 Task: Upload cover image in a new group
Action: Mouse moved to (592, 74)
Screenshot: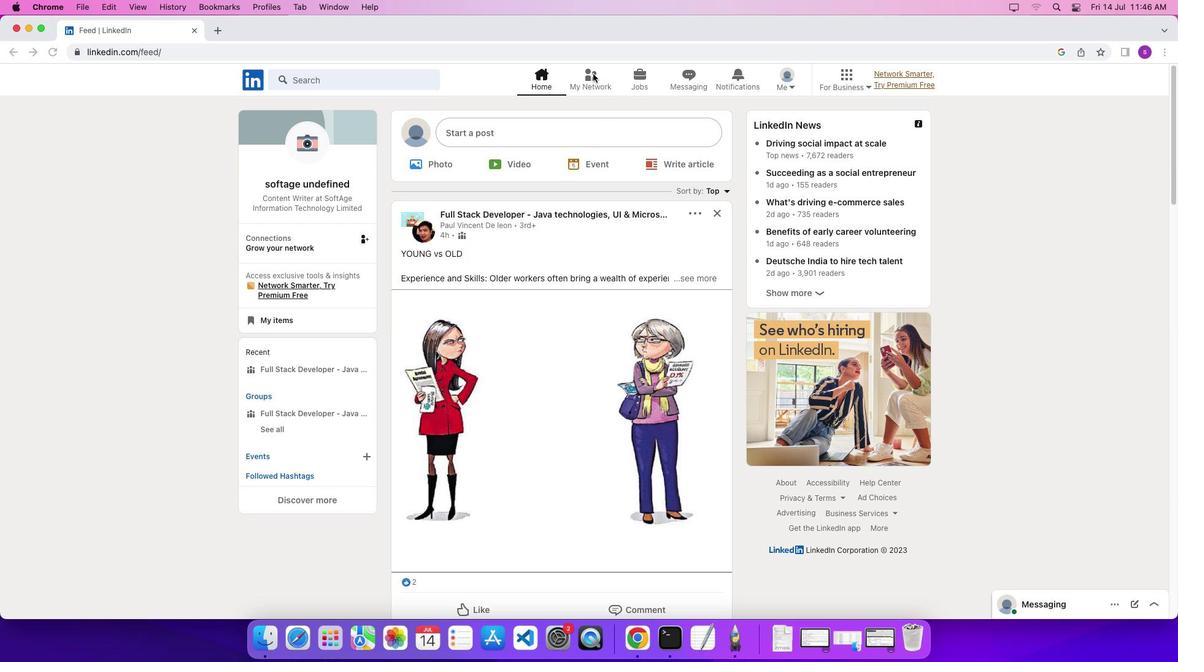 
Action: Mouse pressed left at (592, 74)
Screenshot: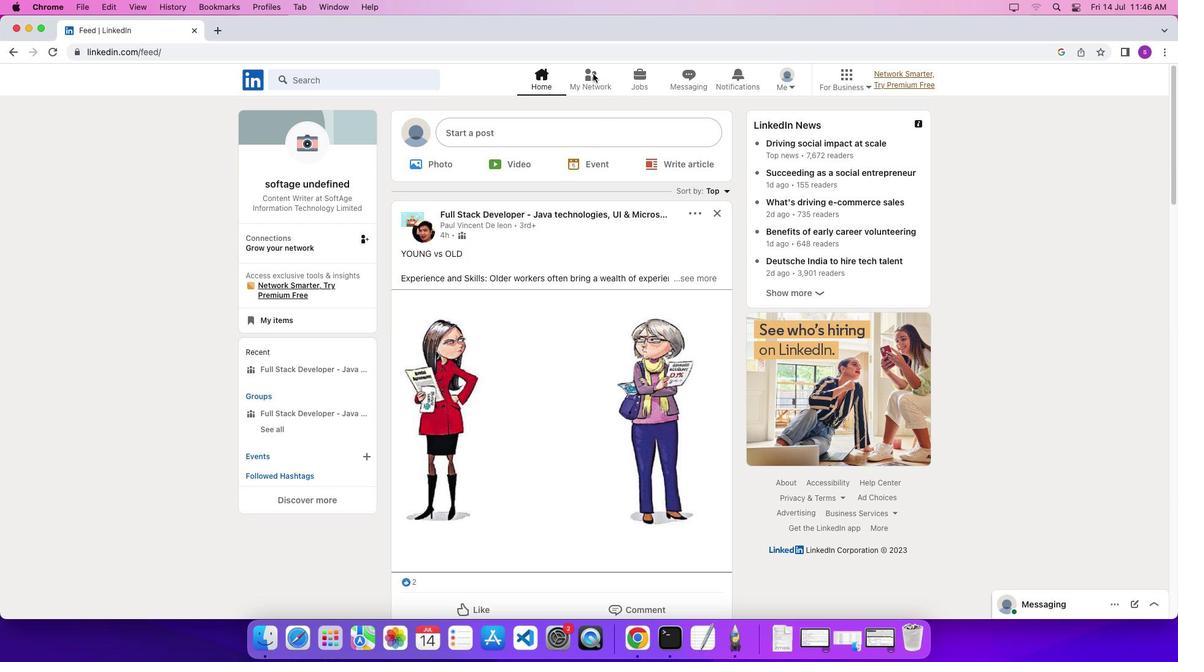 
Action: Mouse pressed left at (592, 74)
Screenshot: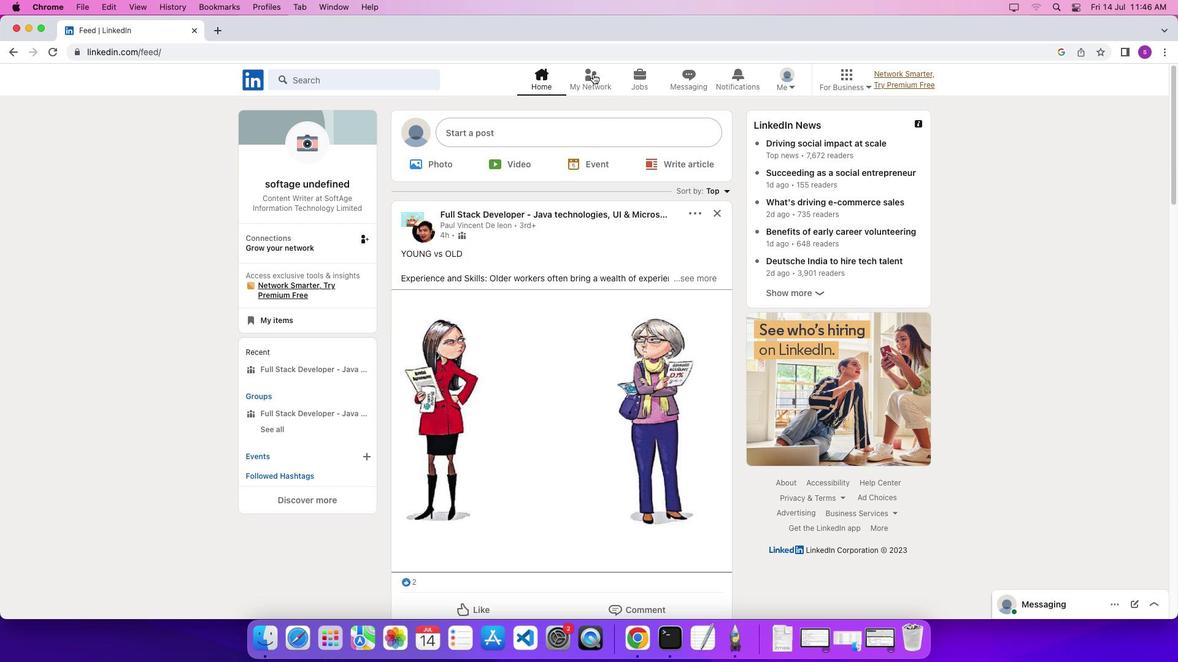 
Action: Mouse moved to (313, 218)
Screenshot: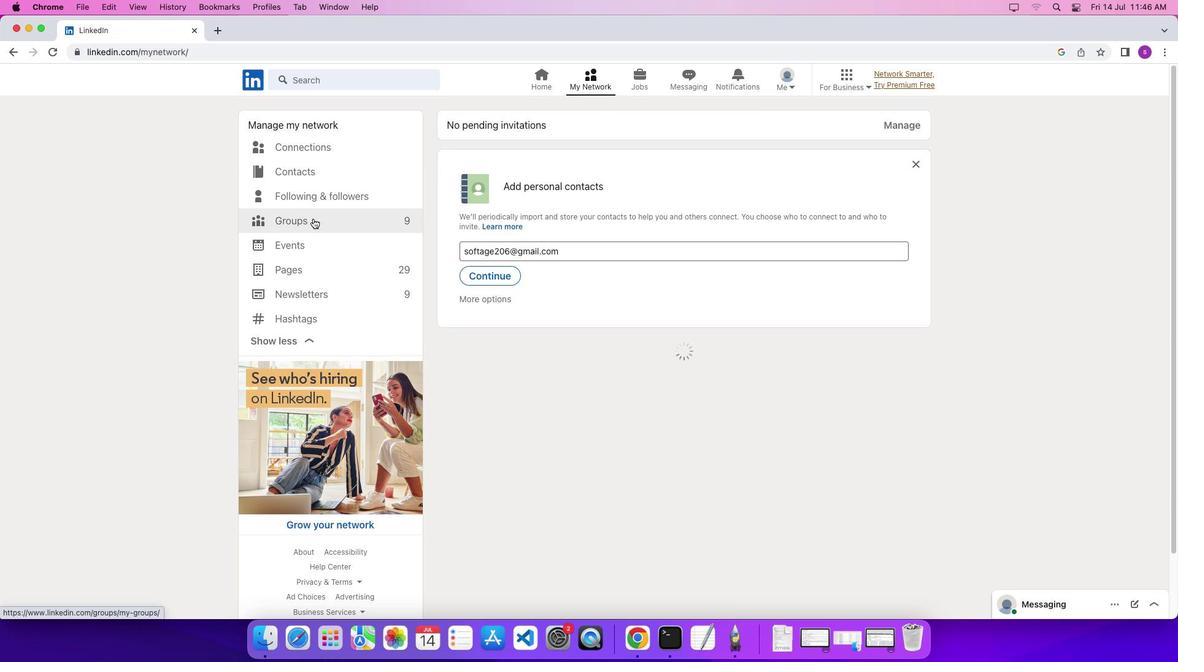 
Action: Mouse pressed left at (313, 218)
Screenshot: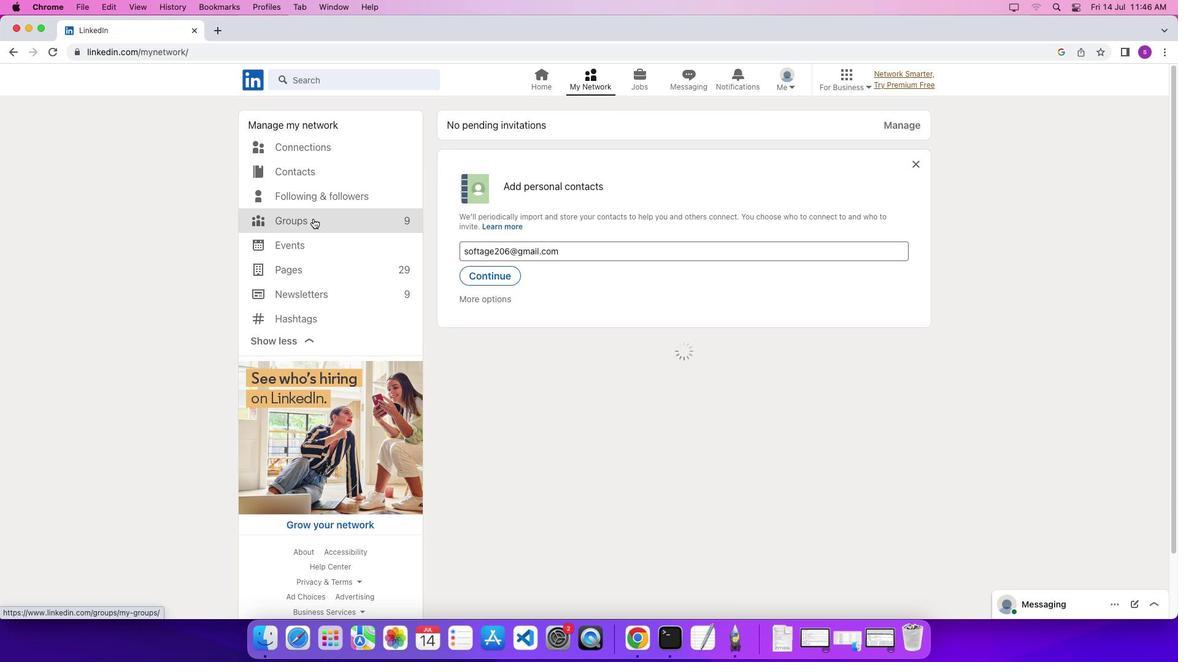 
Action: Mouse moved to (653, 126)
Screenshot: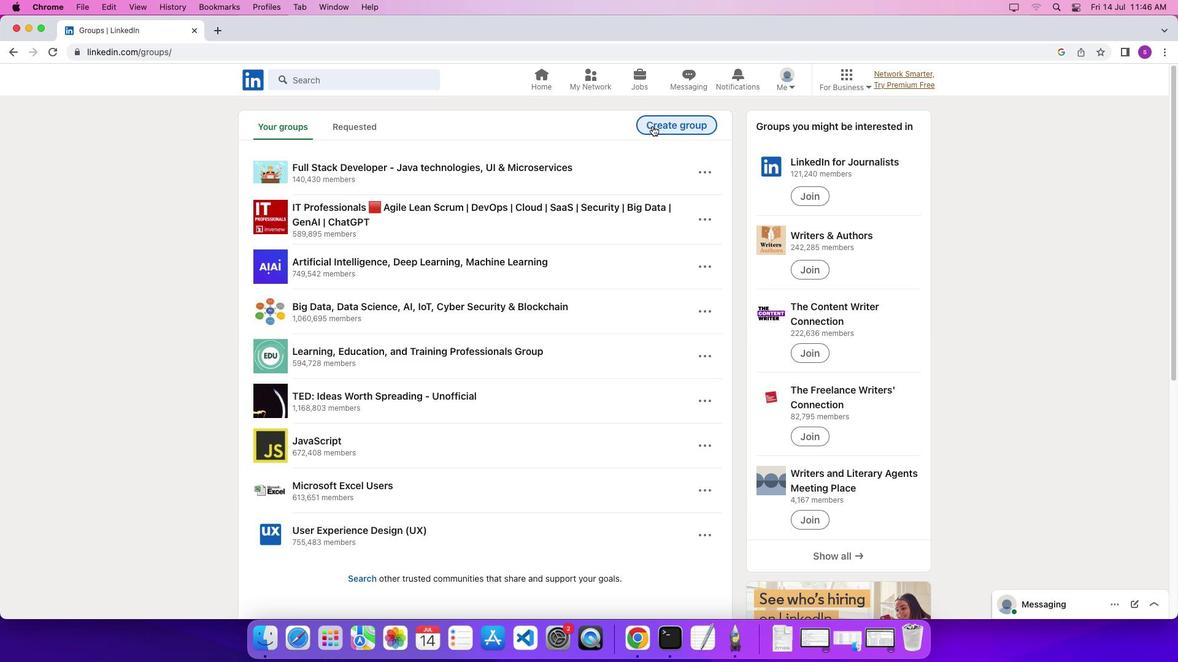 
Action: Mouse pressed left at (653, 126)
Screenshot: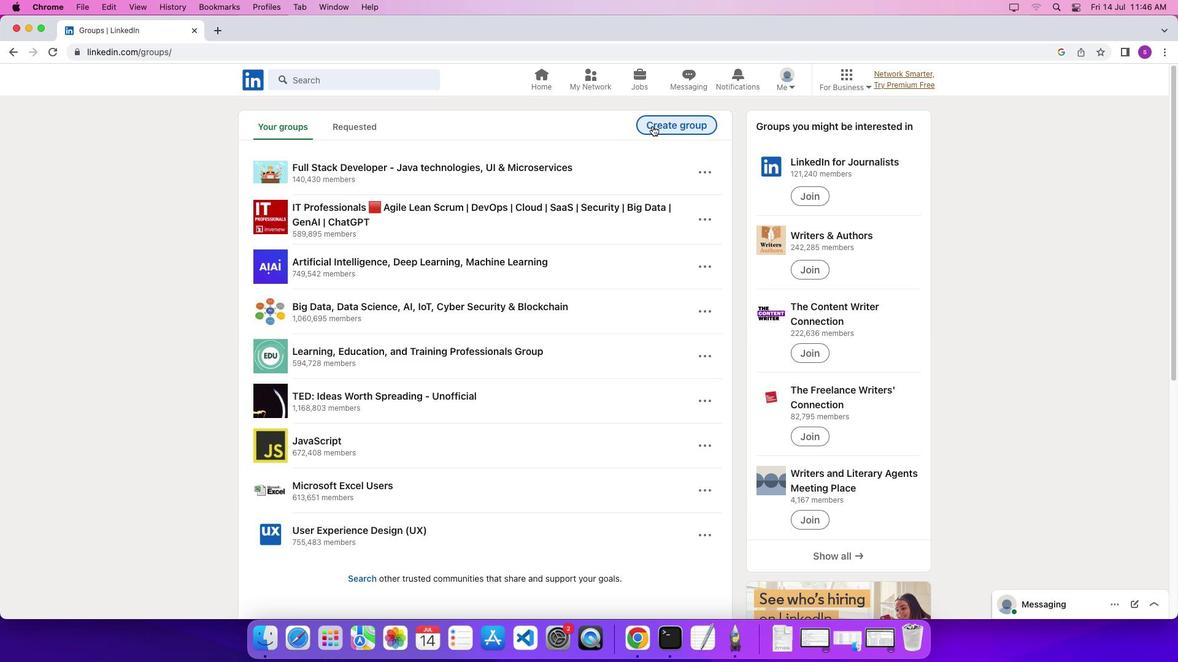 
Action: Mouse moved to (766, 143)
Screenshot: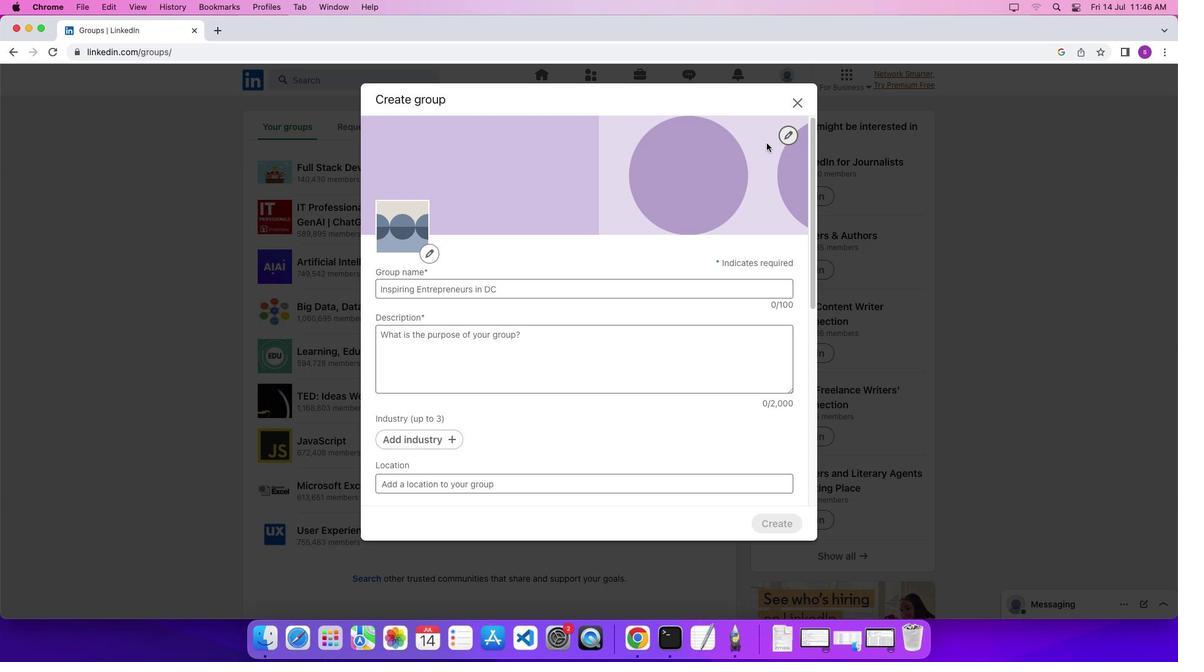 
Action: Mouse pressed left at (766, 143)
Screenshot: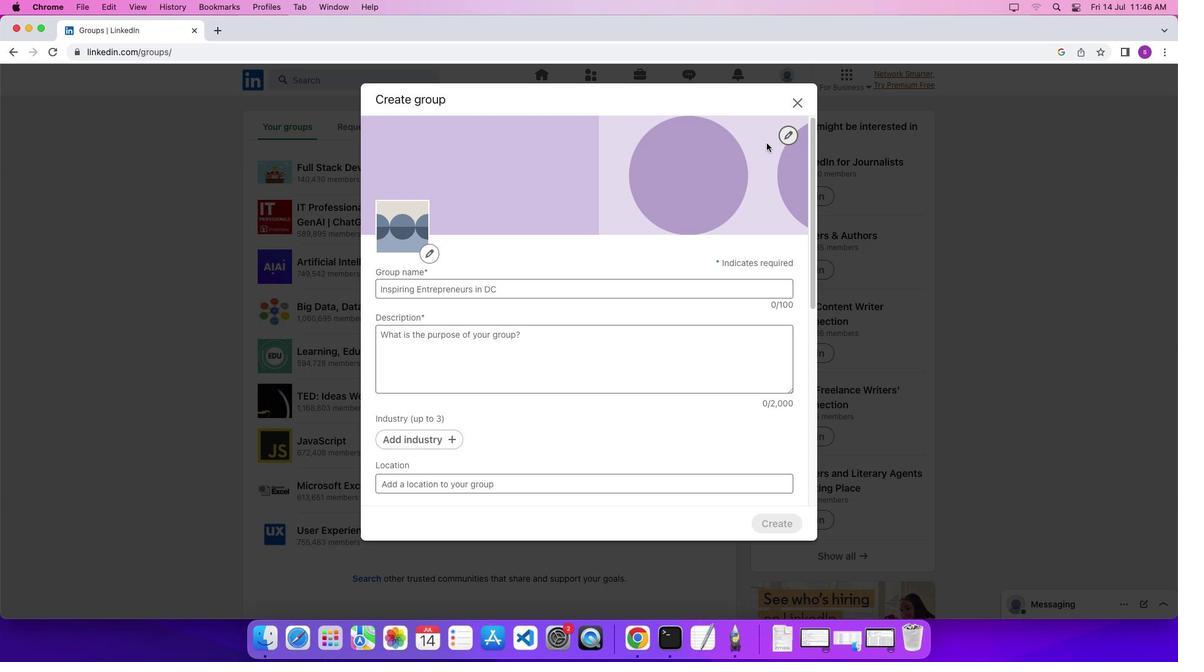 
Action: Mouse moved to (771, 193)
Screenshot: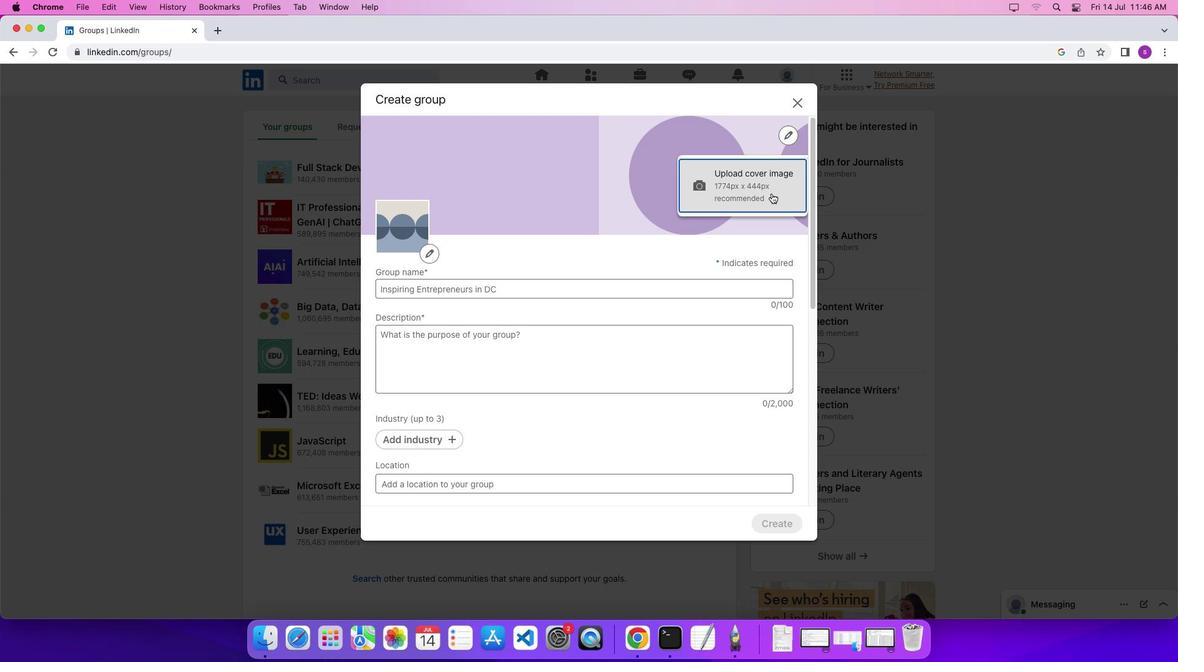
Action: Mouse pressed left at (771, 193)
Screenshot: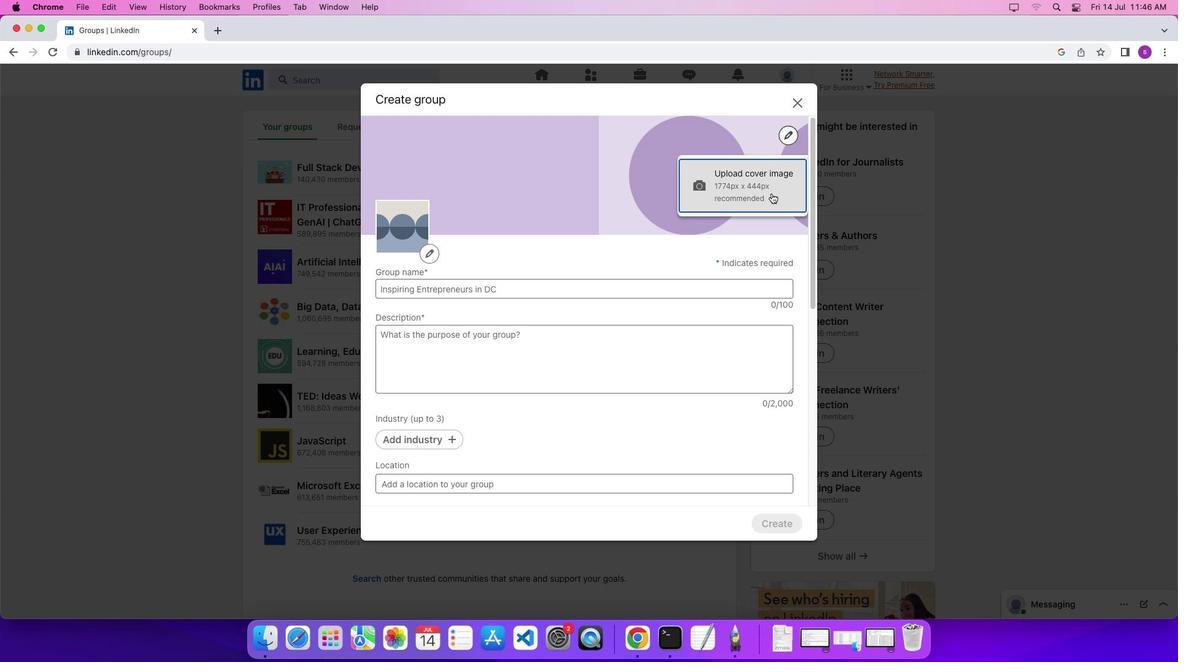 
Action: Mouse moved to (719, 242)
Screenshot: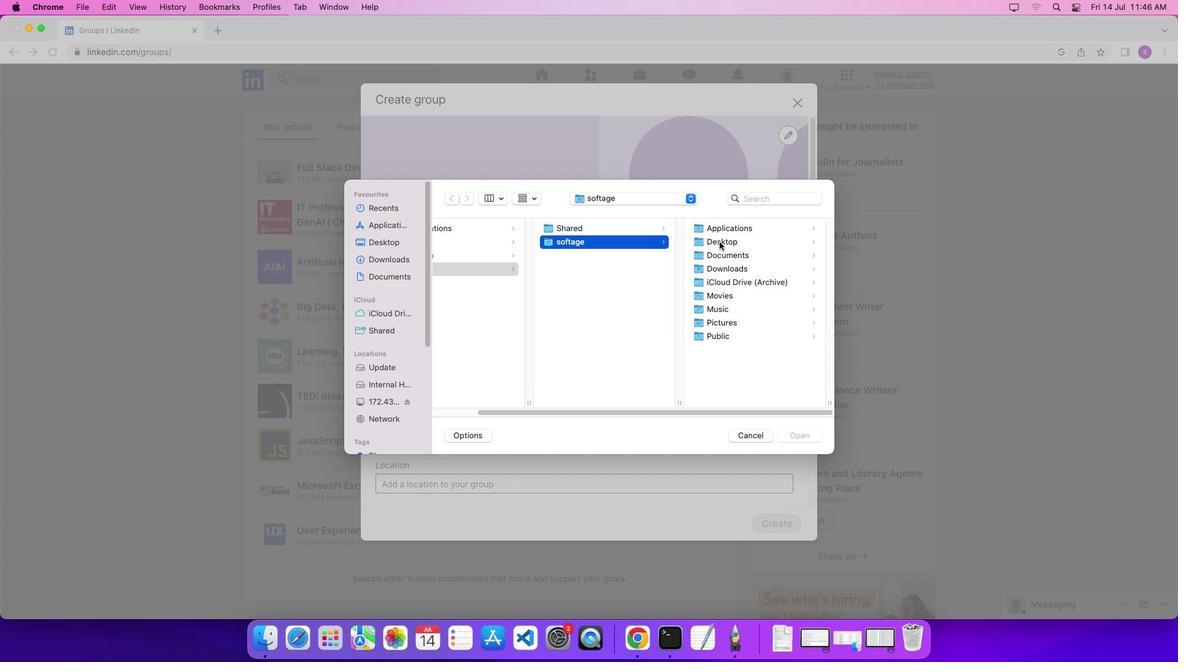 
Action: Mouse pressed left at (719, 242)
Screenshot: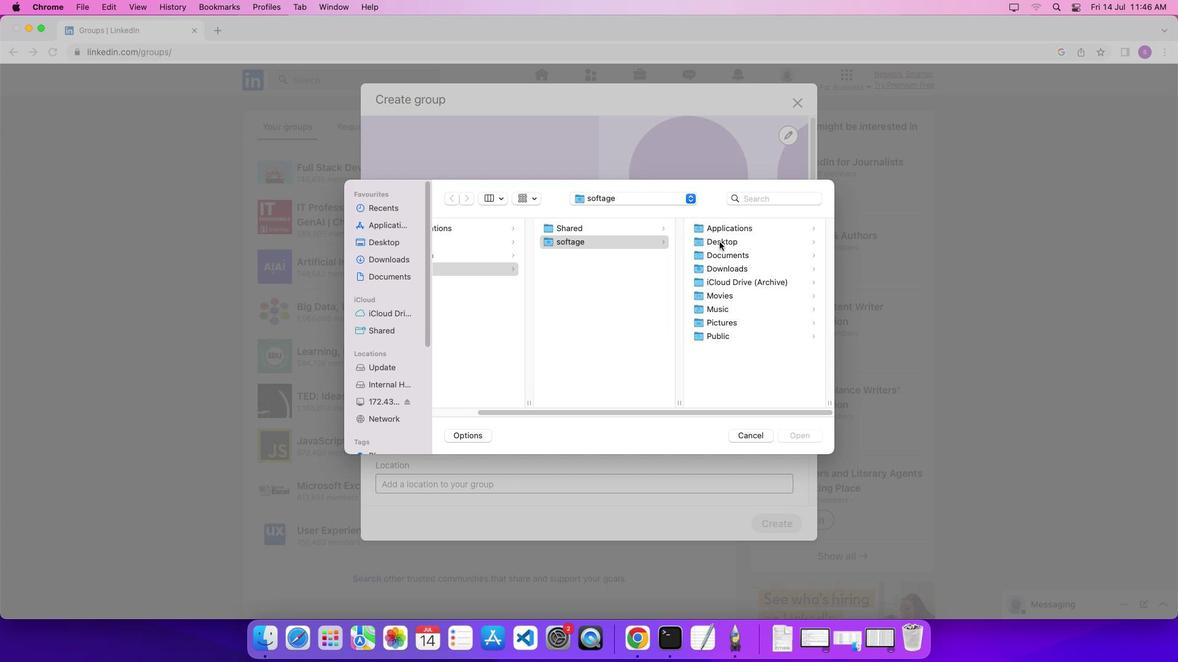 
Action: Mouse moved to (723, 251)
Screenshot: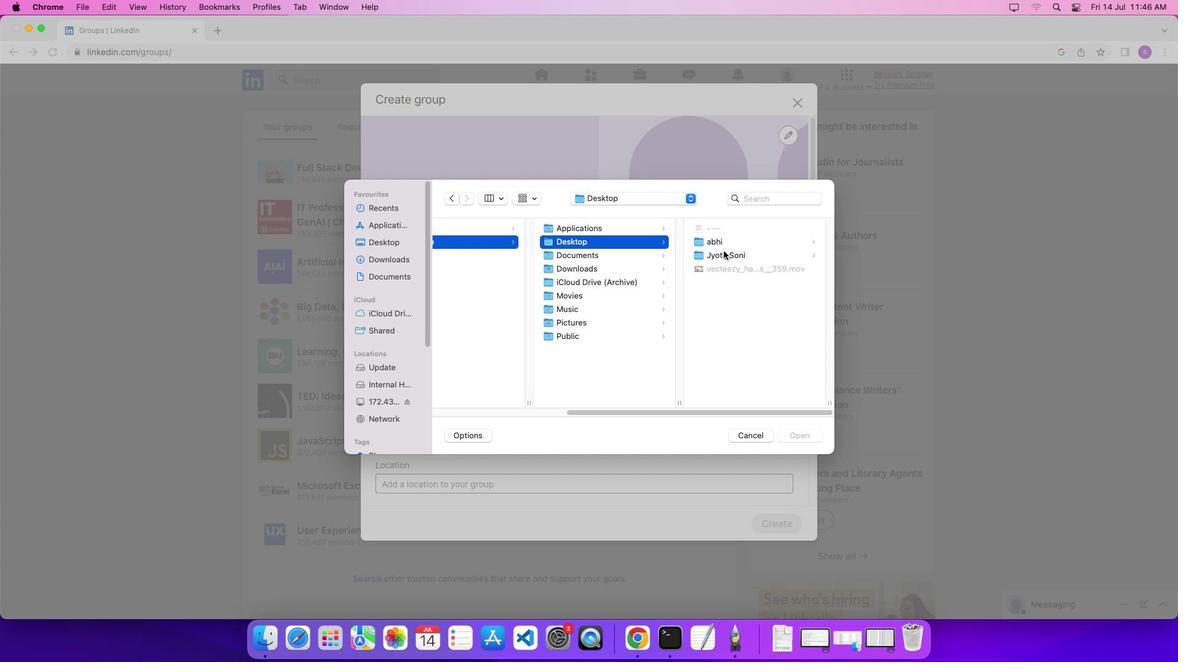 
Action: Mouse pressed left at (723, 251)
Screenshot: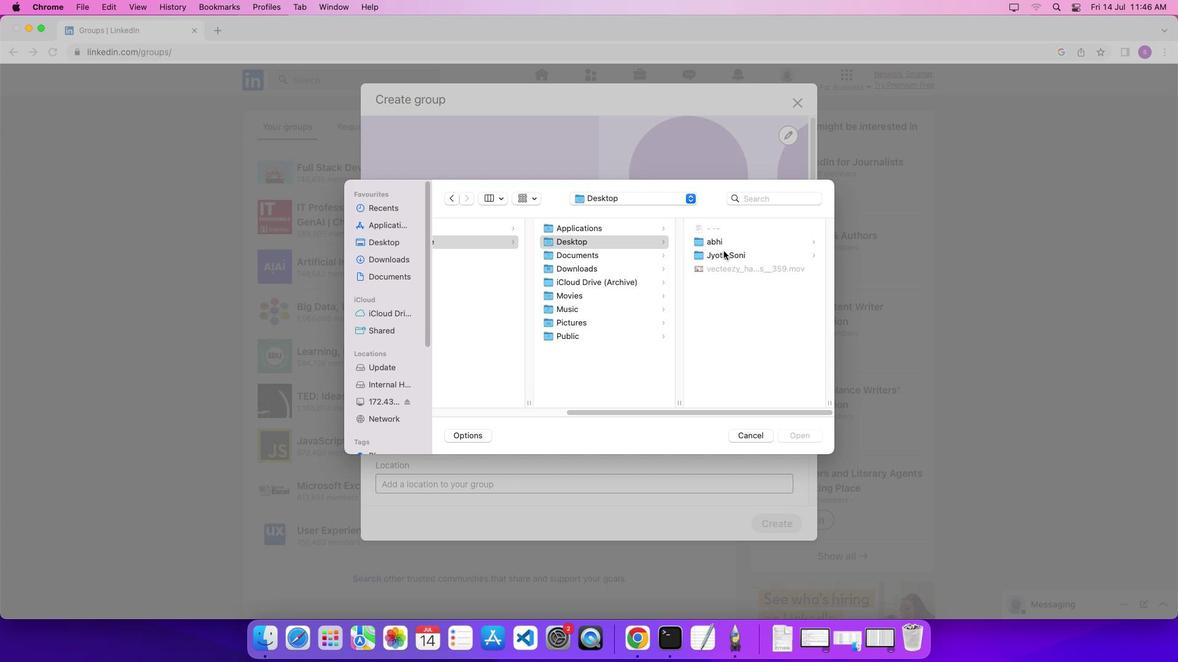 
Action: Mouse pressed left at (723, 251)
Screenshot: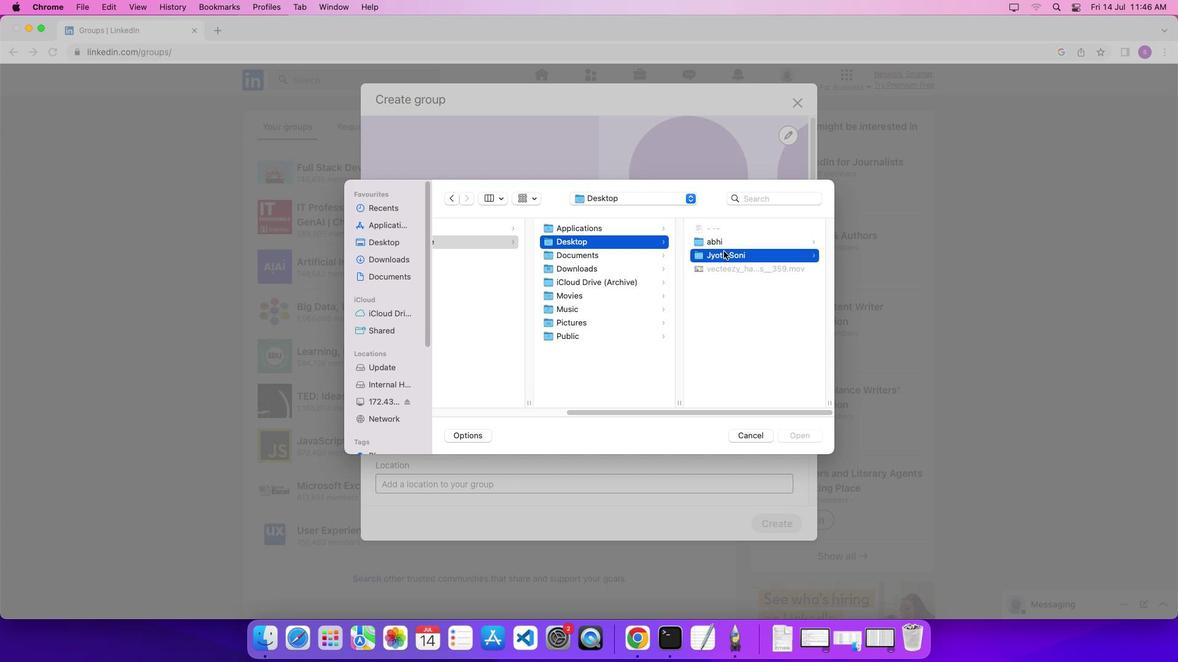 
Action: Mouse moved to (738, 311)
Screenshot: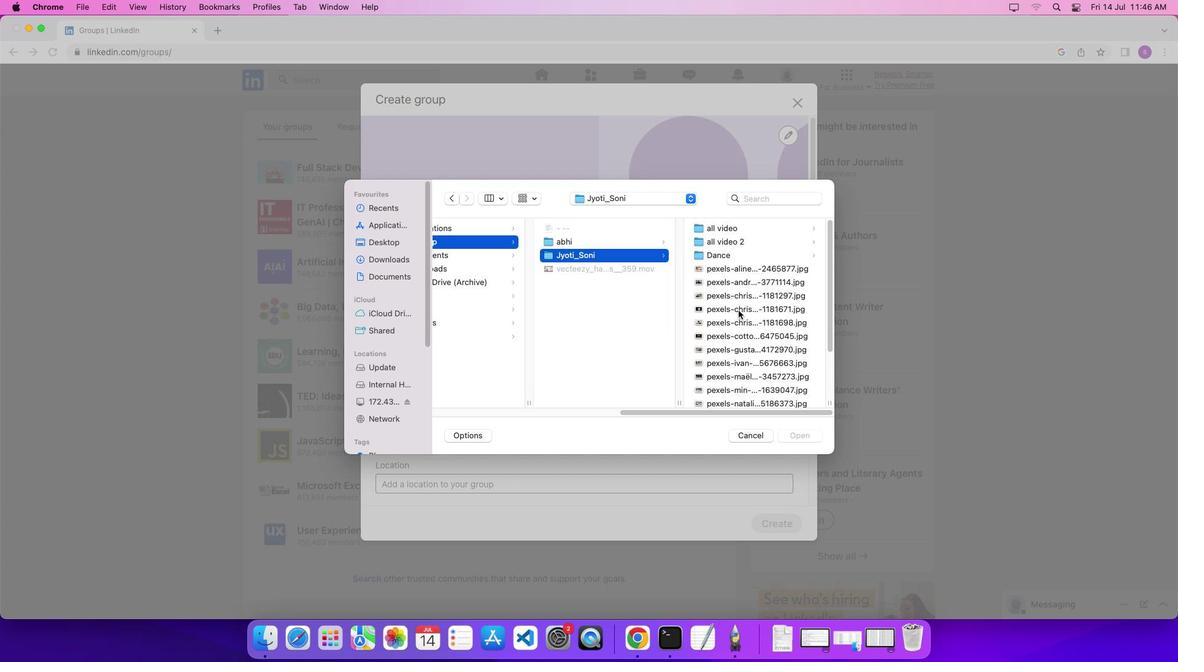 
Action: Mouse pressed left at (738, 311)
Screenshot: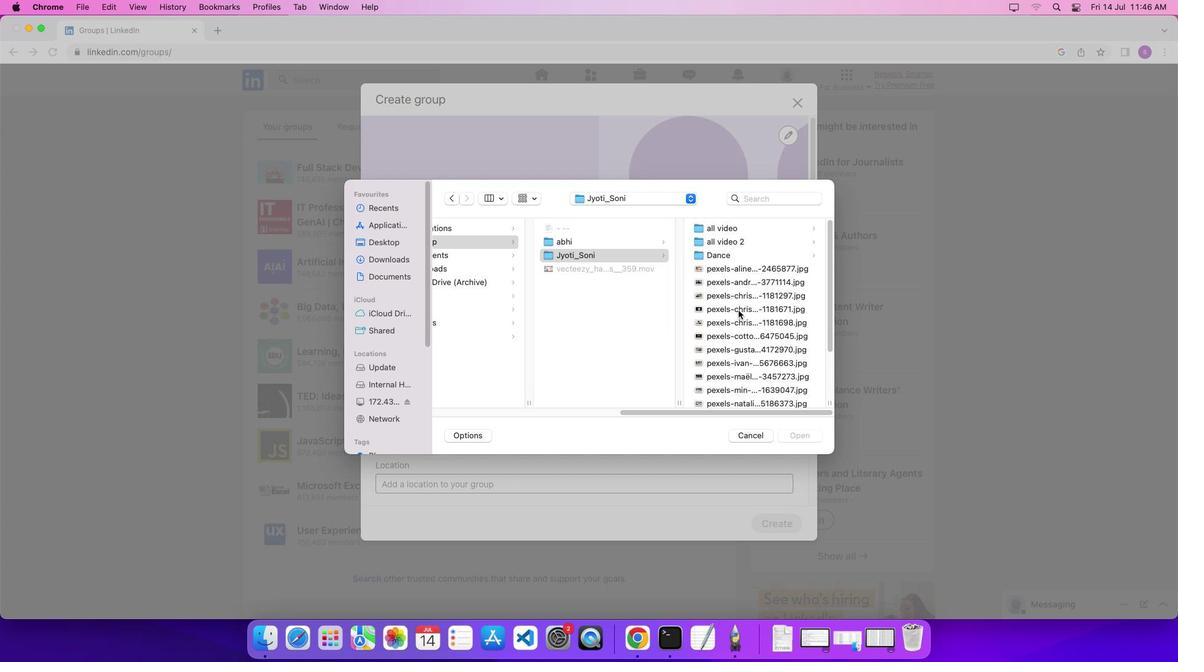 
Action: Mouse moved to (791, 435)
Screenshot: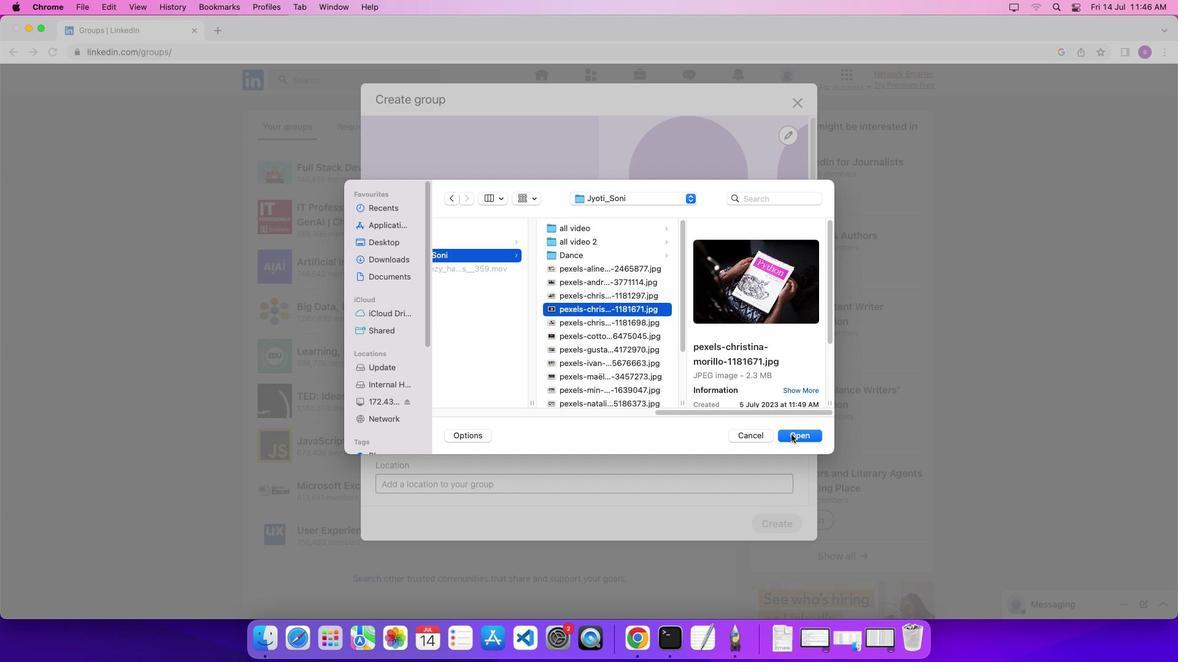 
Action: Mouse pressed left at (791, 435)
Screenshot: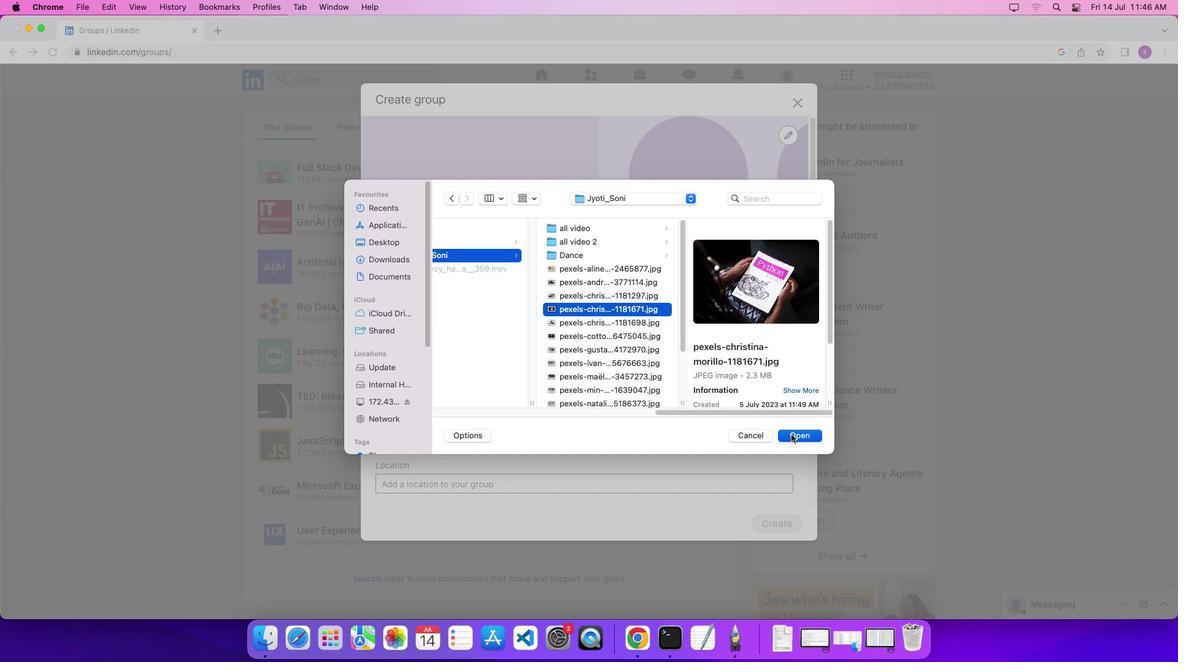 
Action: Mouse moved to (656, 251)
Screenshot: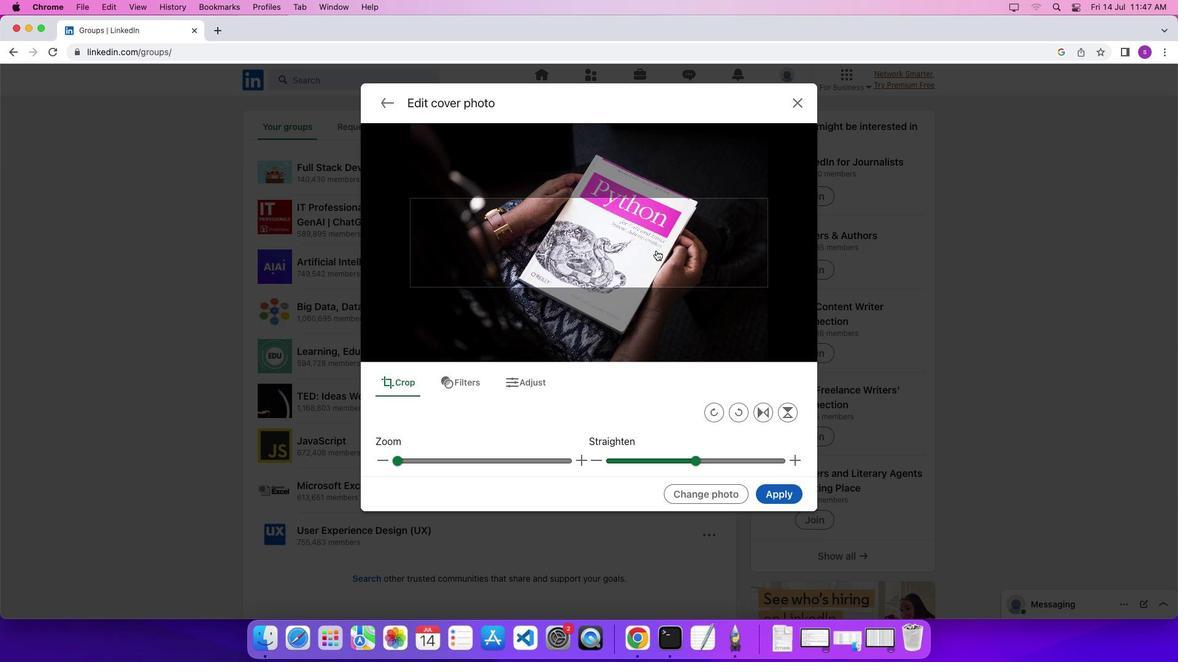 
Action: Mouse pressed left at (656, 251)
Screenshot: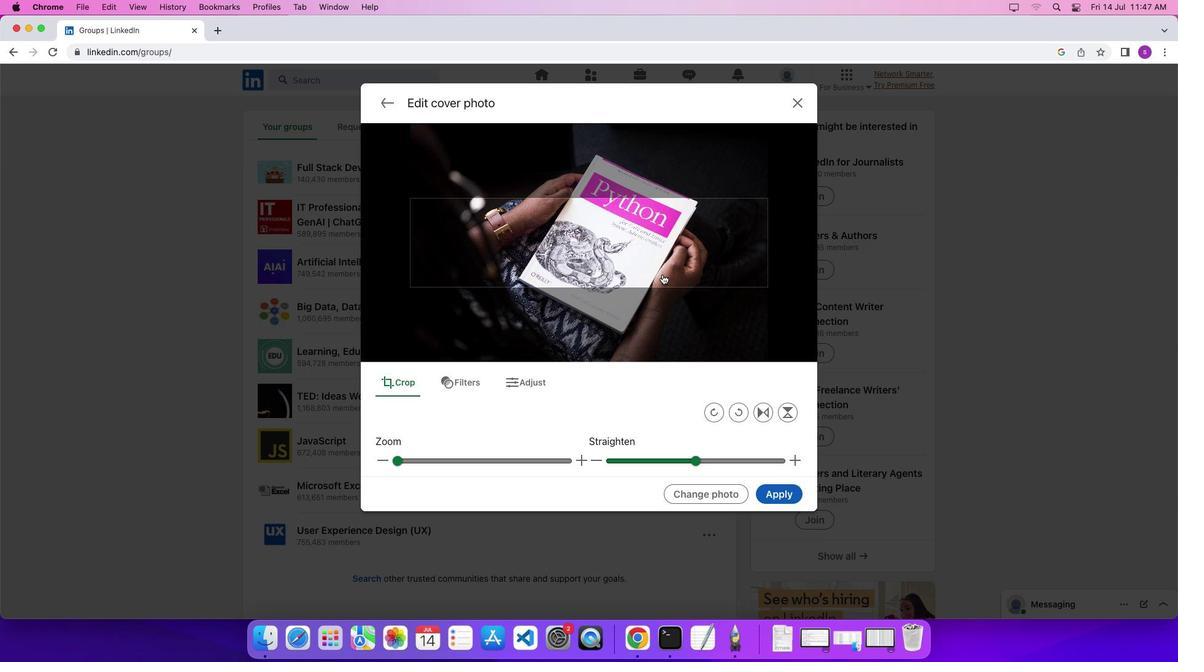
Action: Mouse moved to (659, 316)
Screenshot: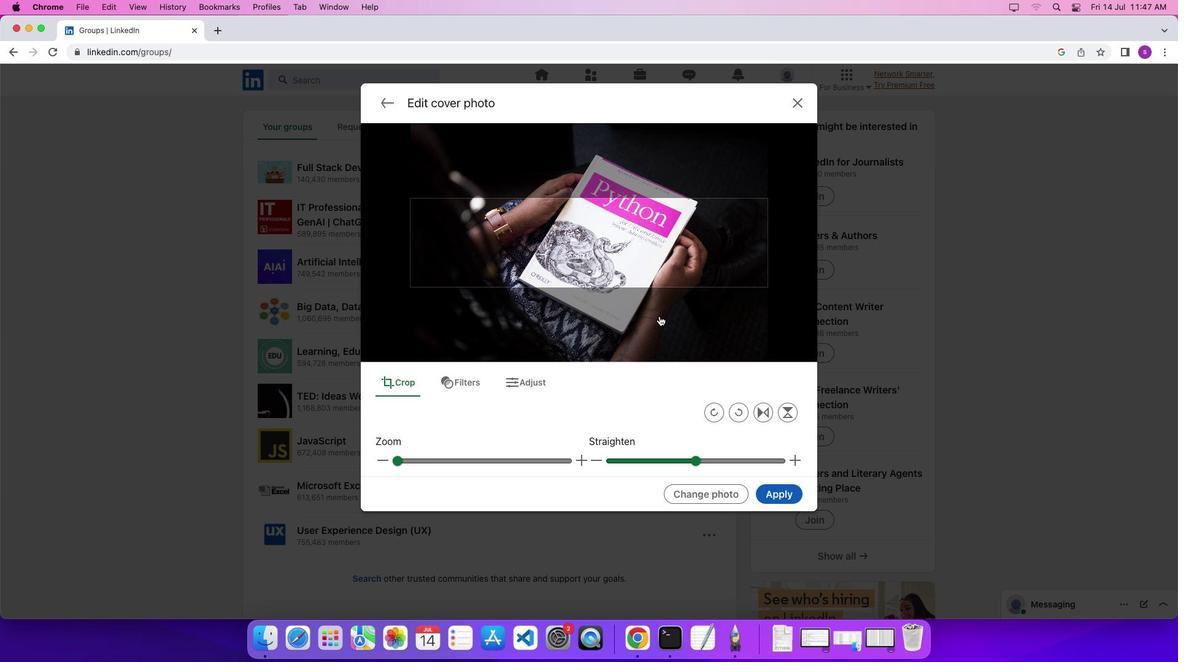 
Action: Mouse pressed left at (659, 316)
Screenshot: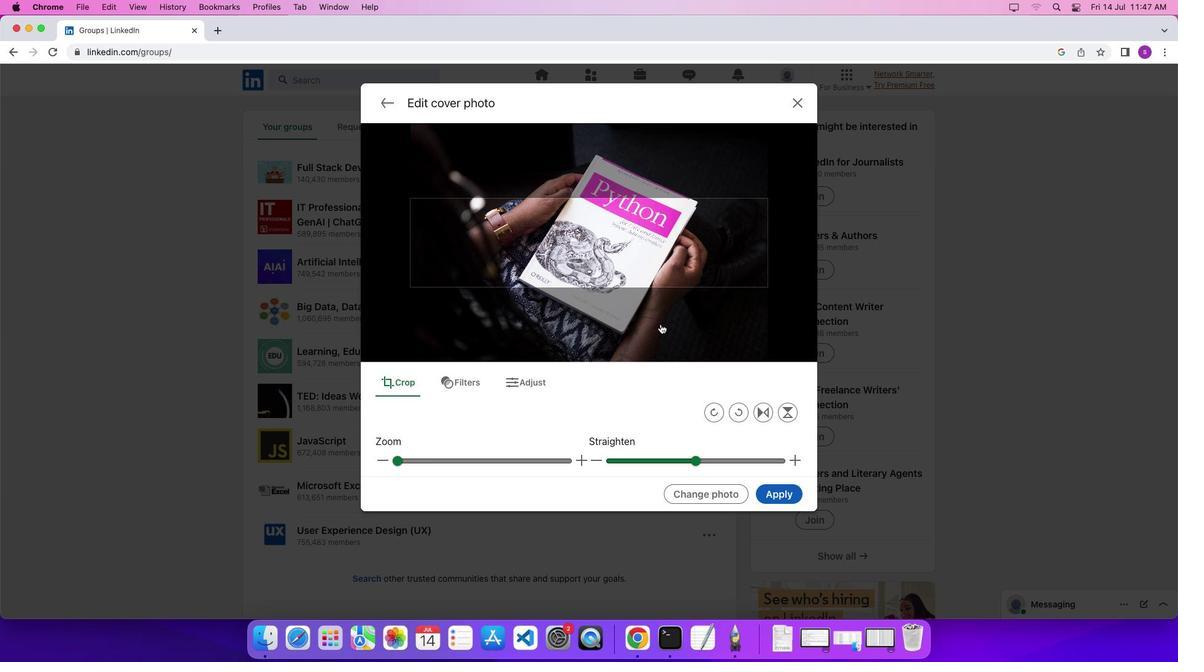 
Action: Mouse moved to (653, 259)
Screenshot: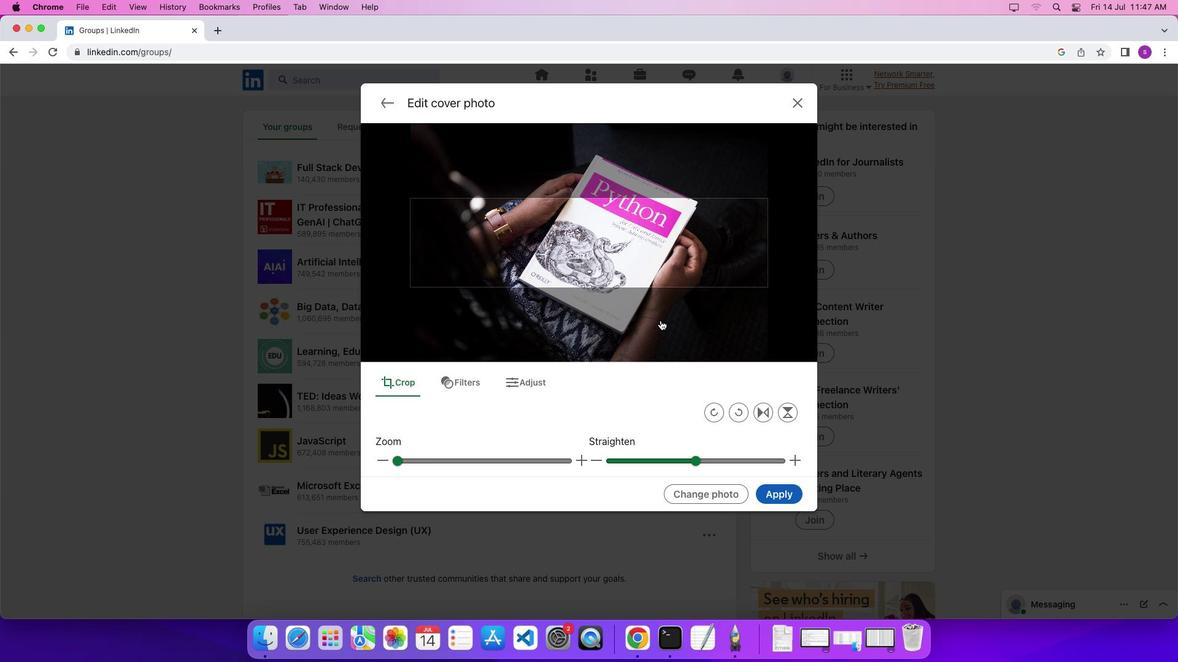 
Action: Mouse pressed left at (653, 259)
Screenshot: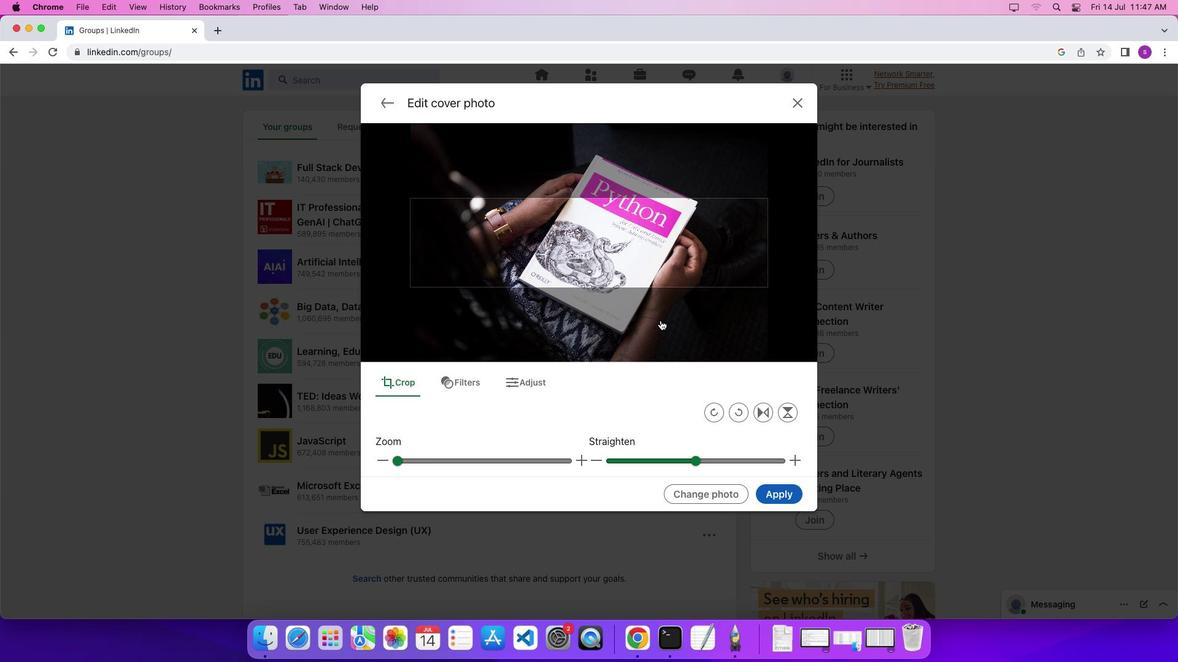 
Action: Mouse moved to (768, 492)
Screenshot: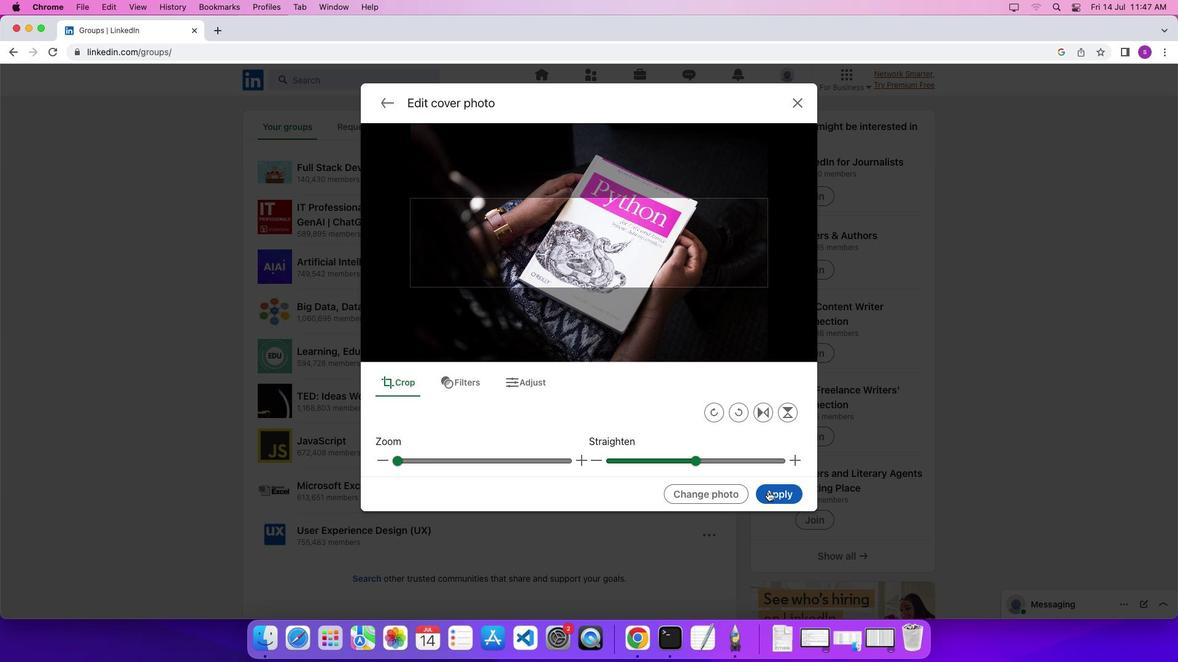 
Action: Mouse pressed left at (768, 492)
Screenshot: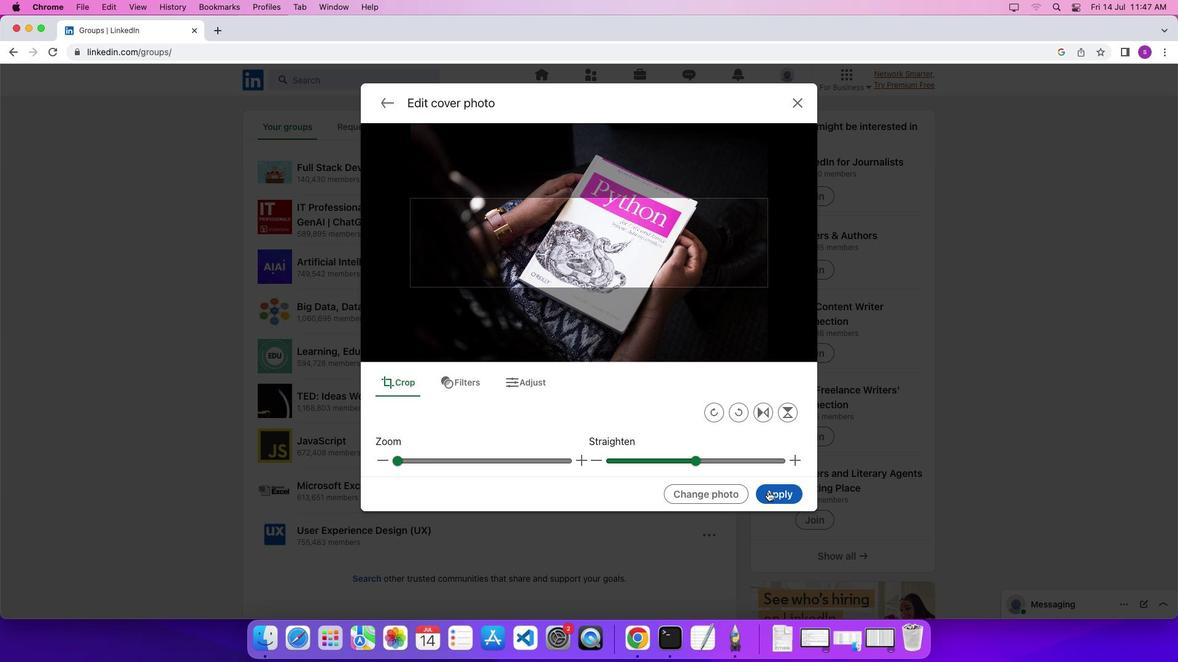 
Action: Mouse moved to (769, 494)
Screenshot: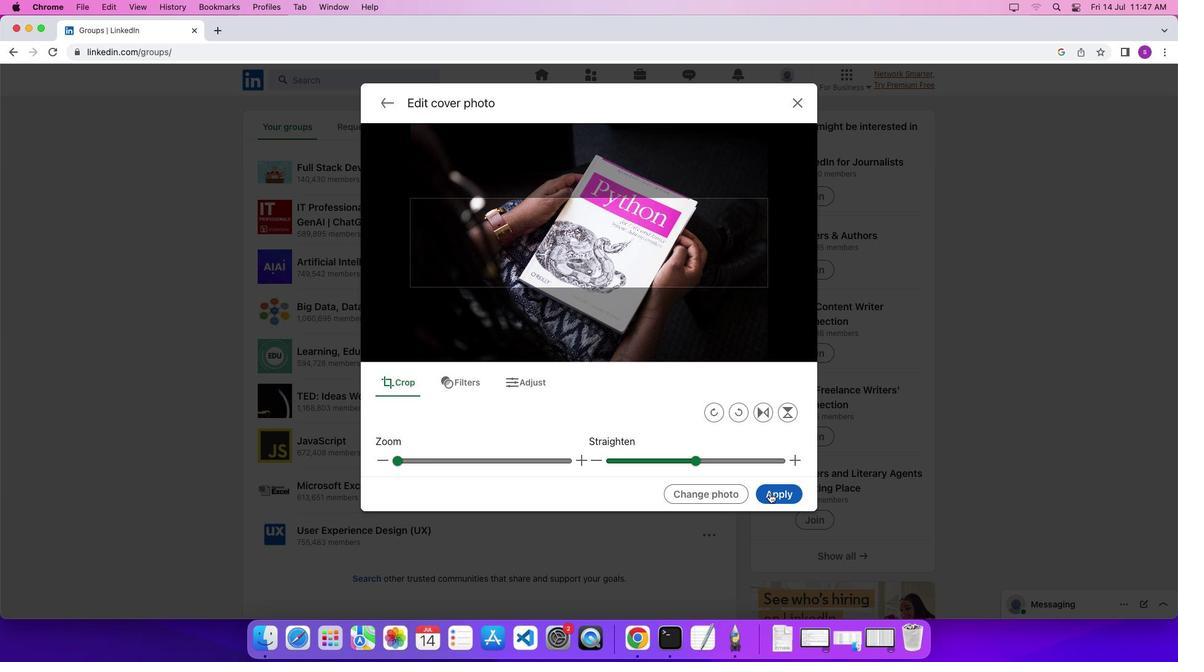 
Action: Mouse pressed left at (769, 494)
Screenshot: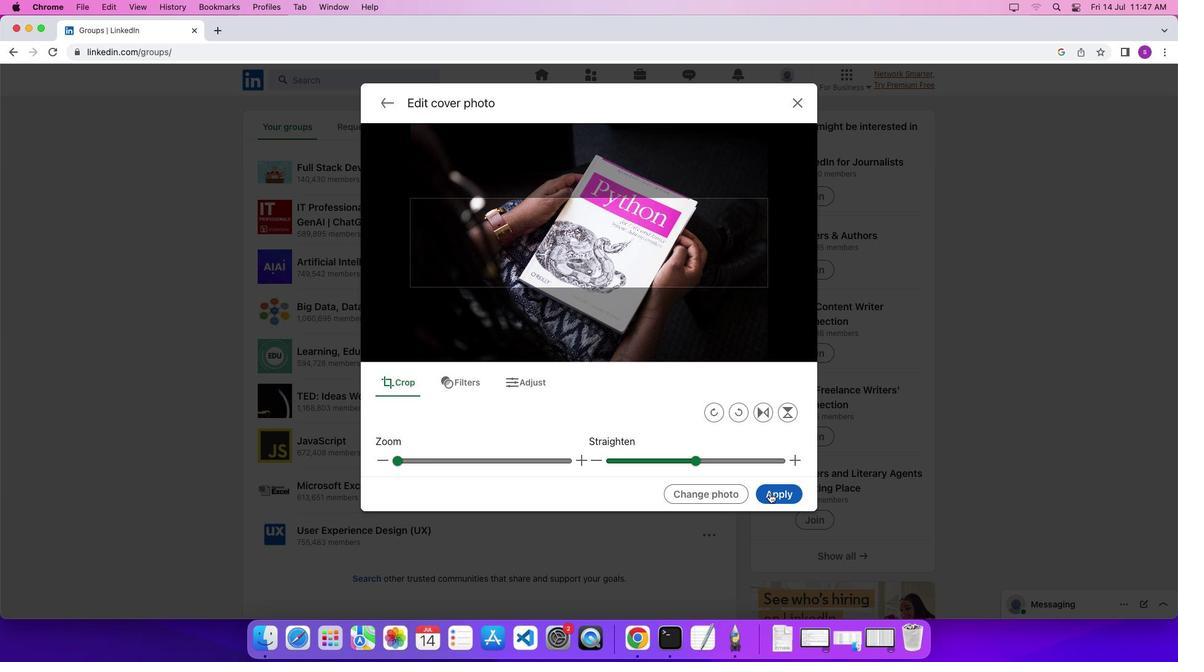 
Action: Mouse moved to (781, 494)
Screenshot: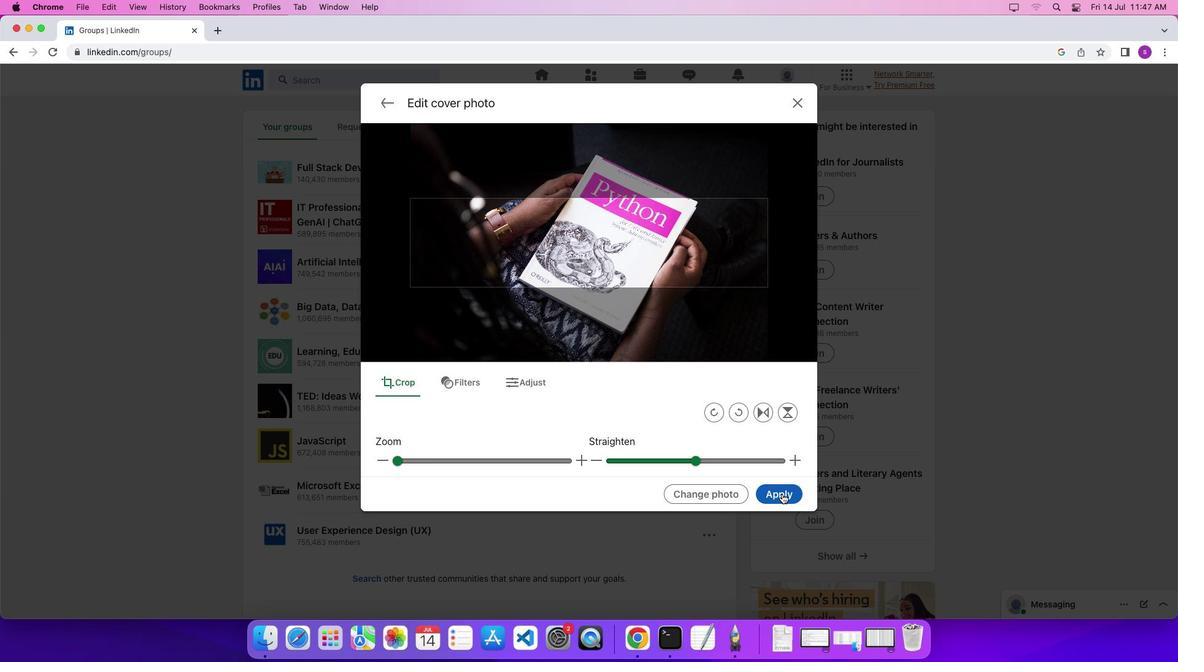 
Action: Mouse pressed left at (781, 494)
Screenshot: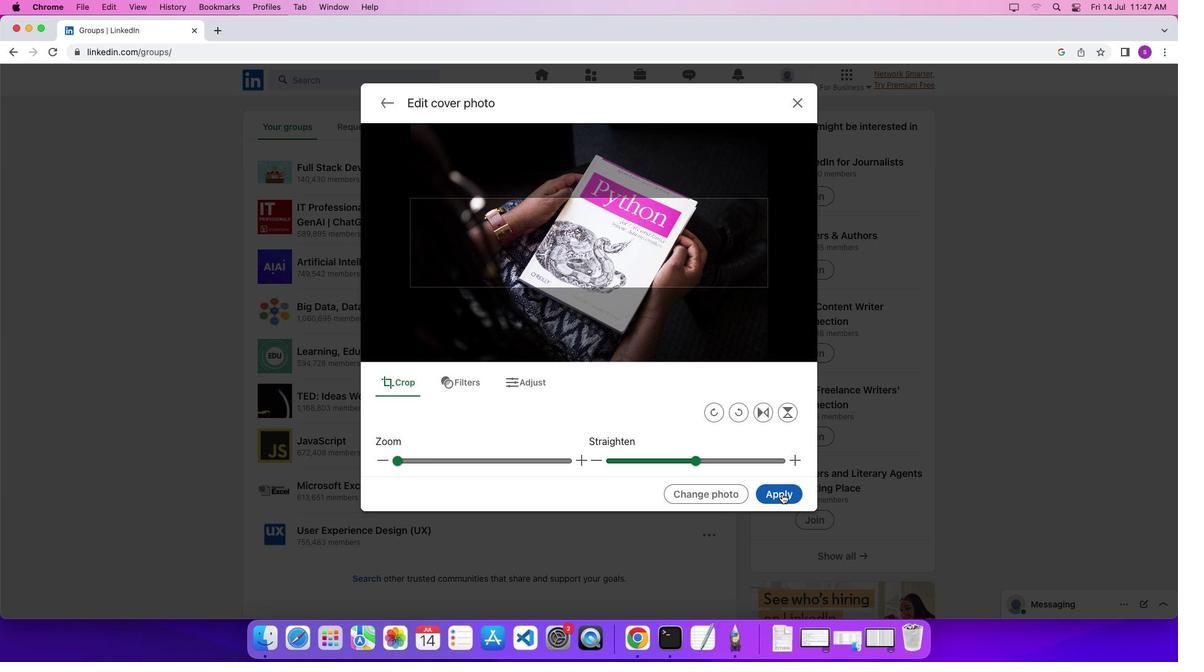 
Action: Mouse moved to (780, 492)
Screenshot: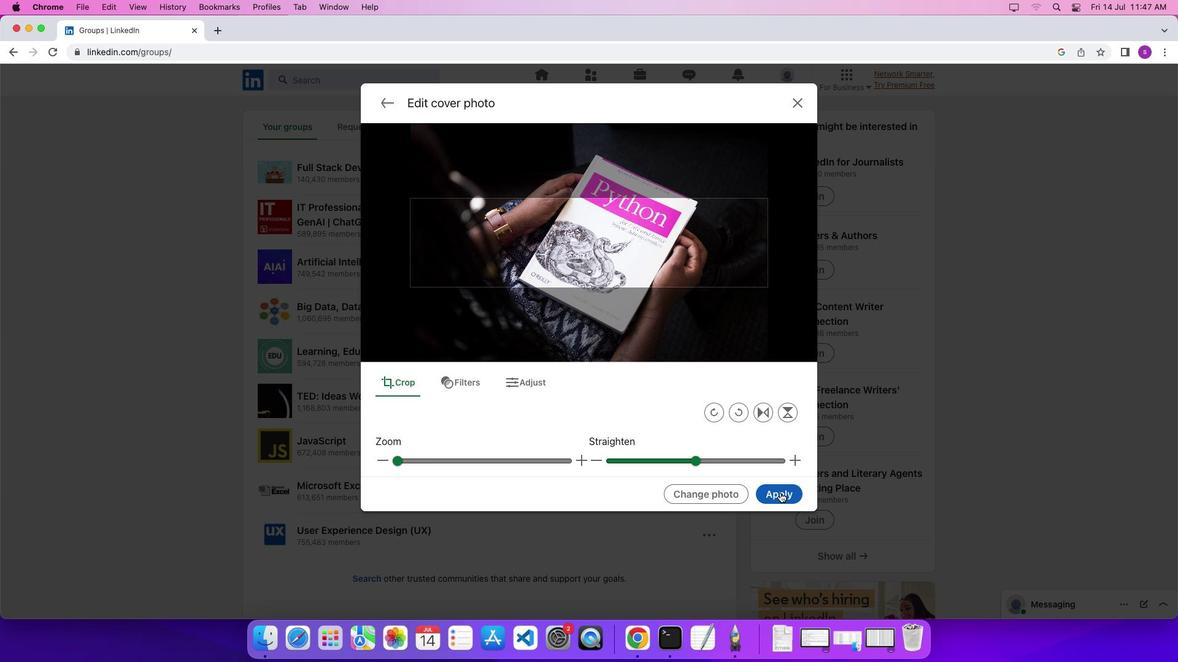 
Action: Mouse pressed left at (780, 492)
Screenshot: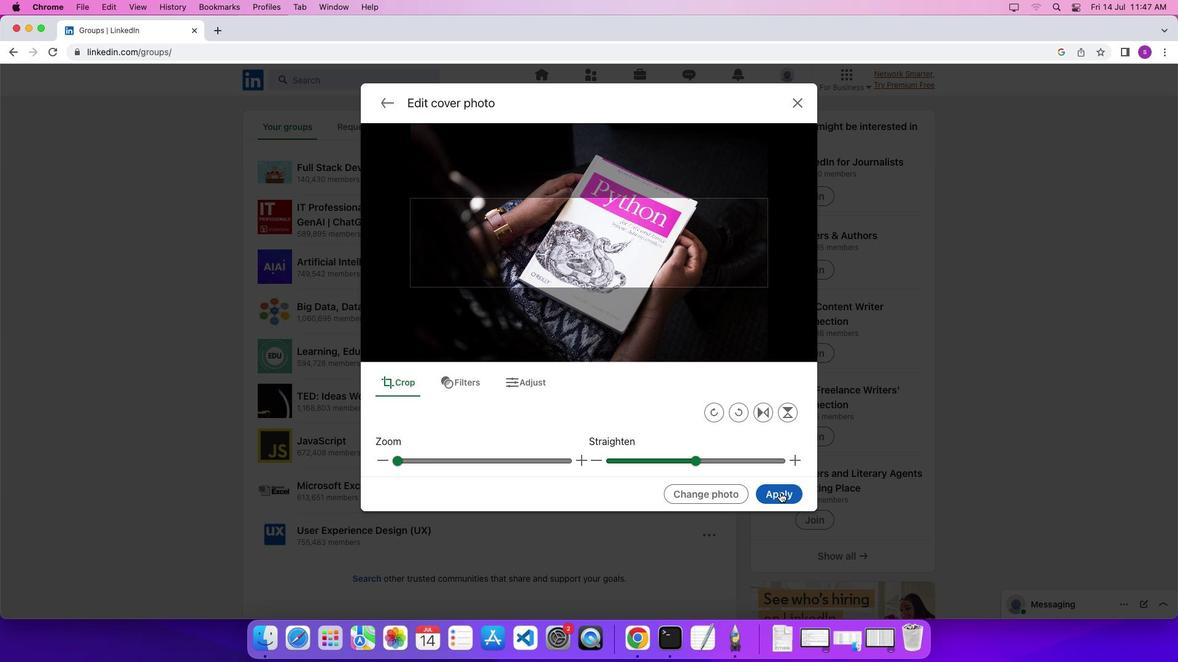 
Action: Mouse pressed left at (780, 492)
Screenshot: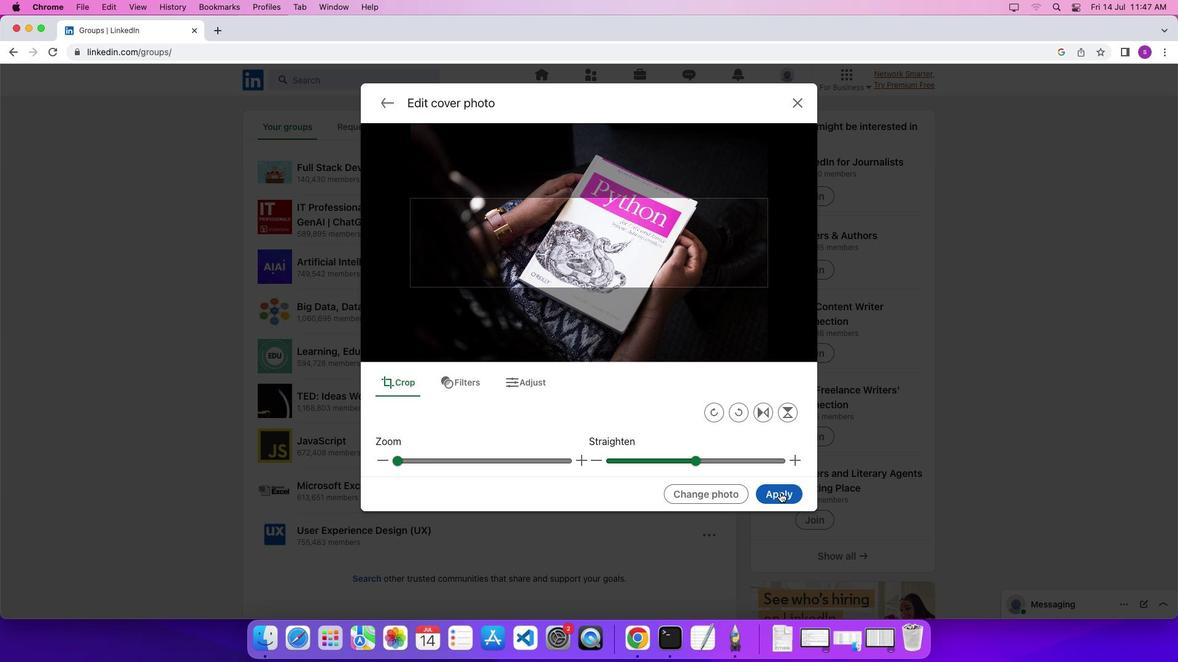 
